 Task: Send an email with the 'partnershipproposal.pdf' file attached.
Action: Mouse moved to (70, 139)
Screenshot: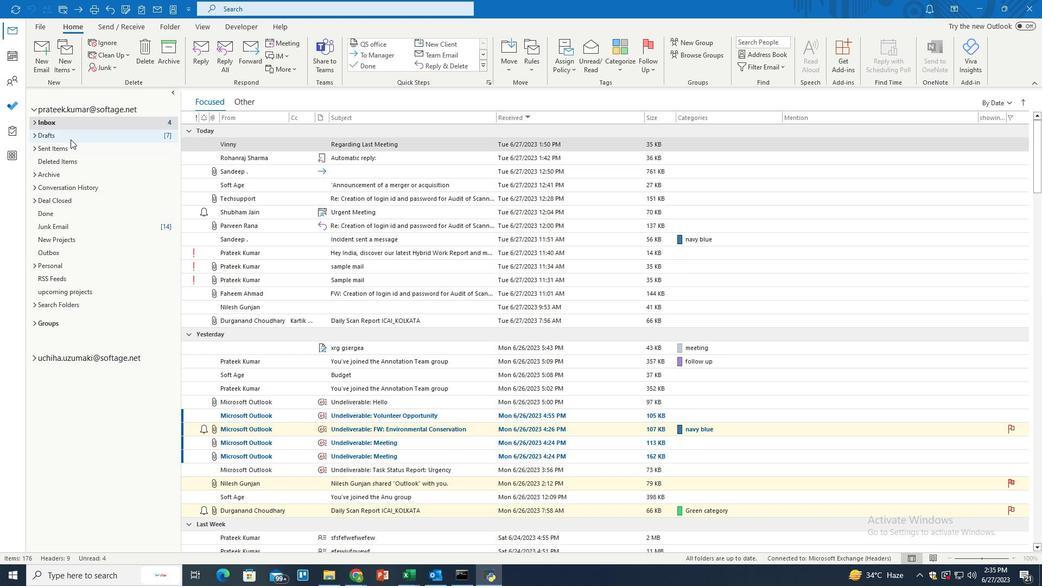 
Action: Mouse pressed left at (70, 139)
Screenshot: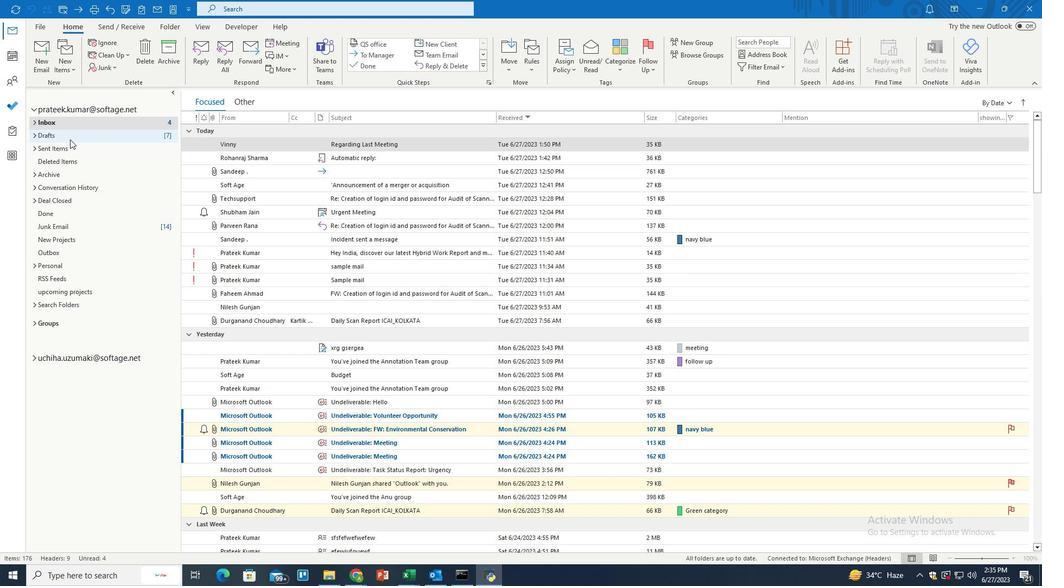 
Action: Mouse moved to (375, 154)
Screenshot: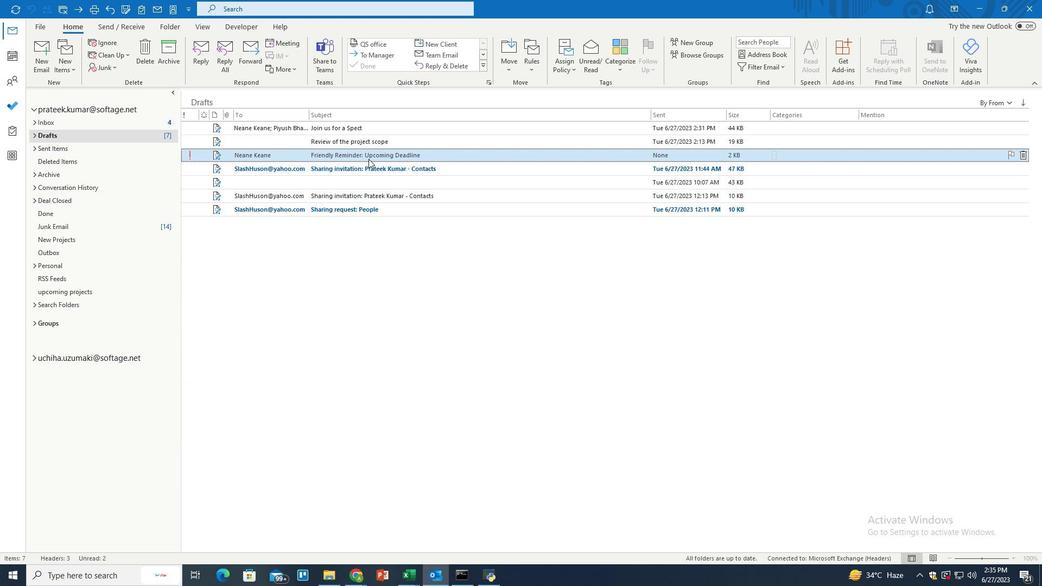 
Action: Mouse pressed left at (375, 154)
Screenshot: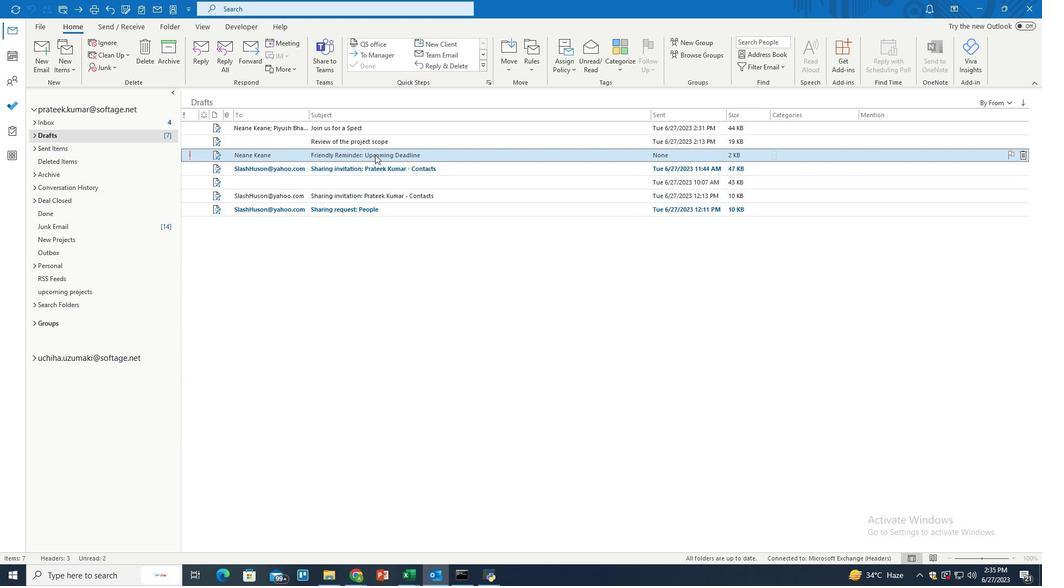 
Action: Mouse pressed left at (375, 154)
Screenshot: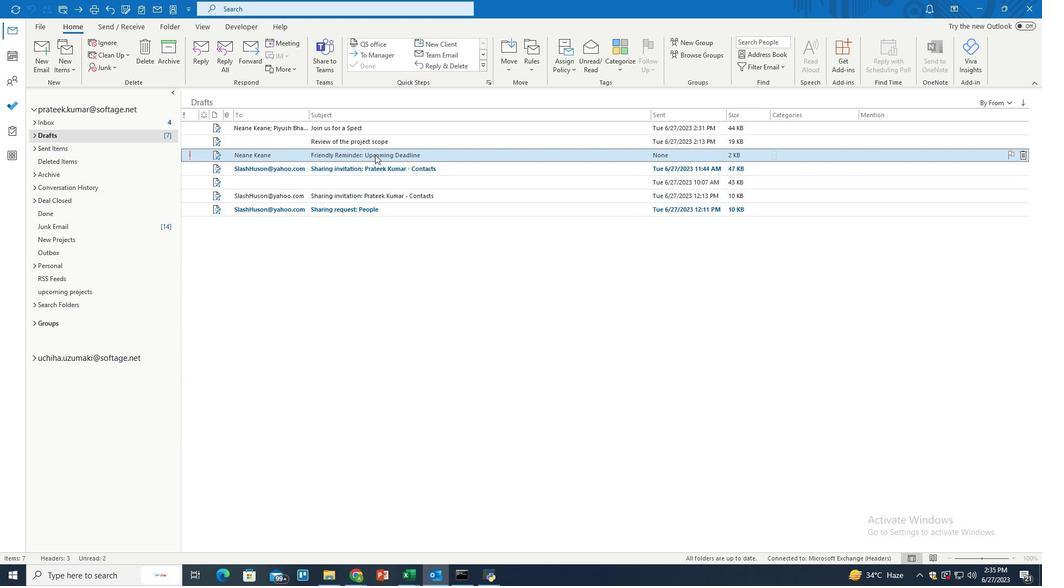 
Action: Mouse moved to (173, 121)
Screenshot: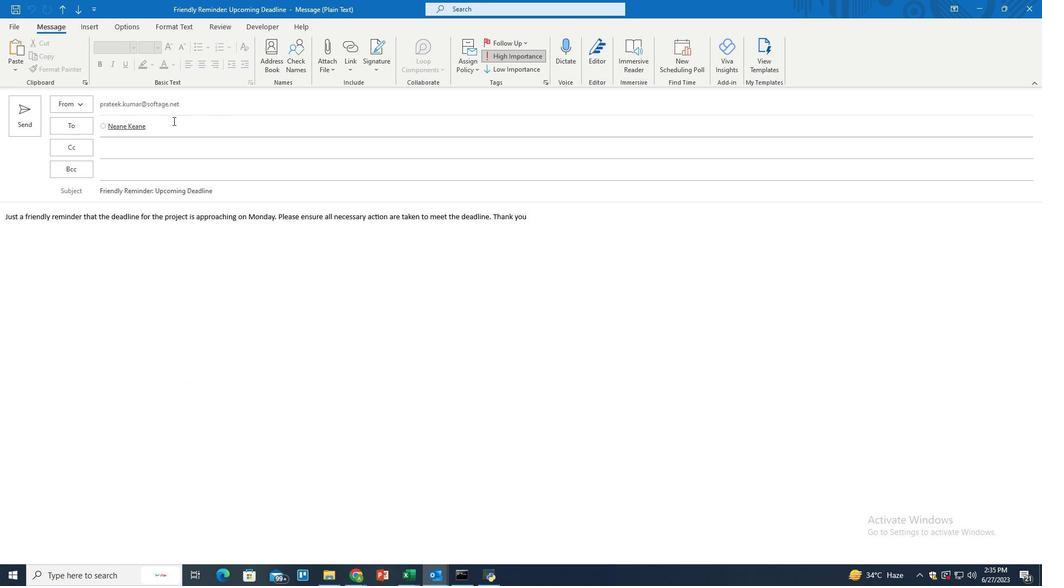 
Action: Mouse pressed left at (173, 121)
Screenshot: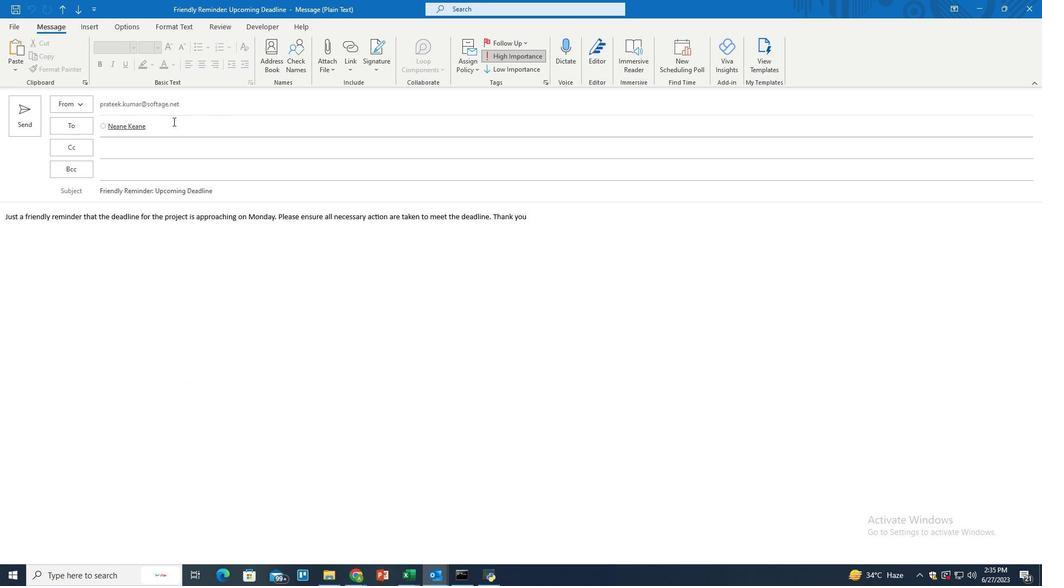 
Action: Key pressed <Key.backspace>pi<Key.enter>
Screenshot: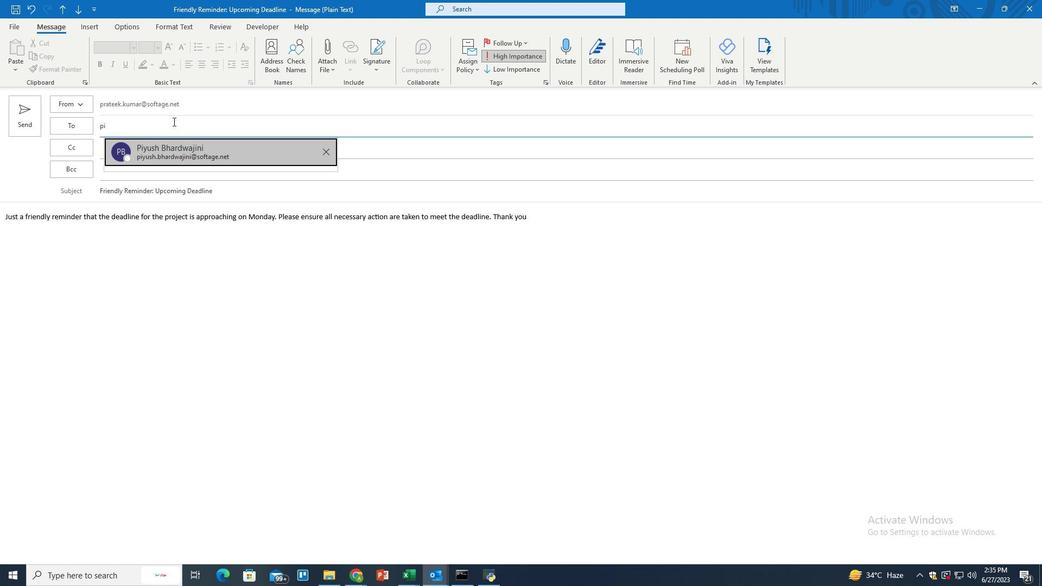 
Action: Mouse moved to (574, 220)
Screenshot: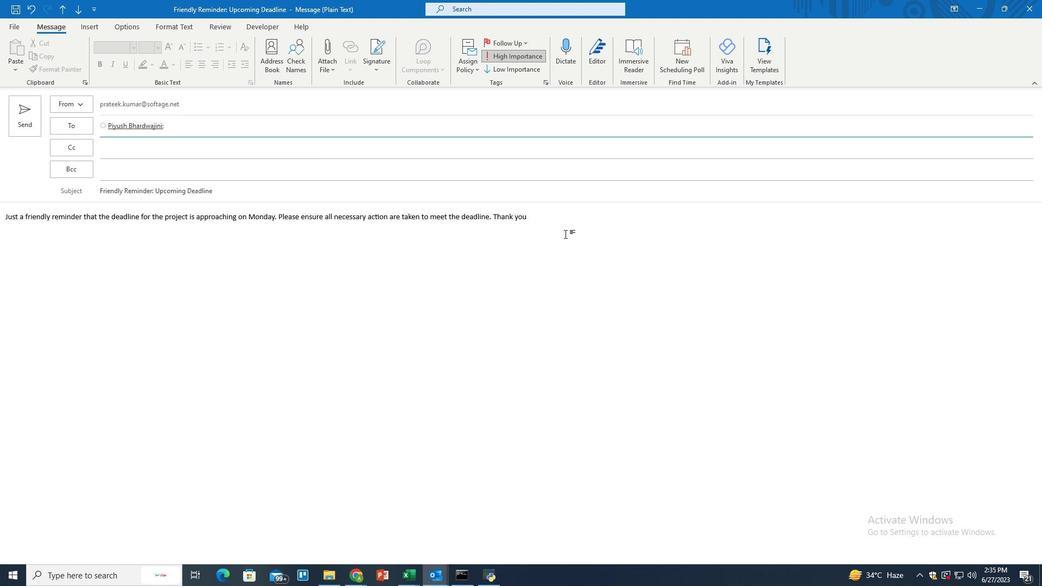
Action: Mouse pressed left at (574, 220)
Screenshot: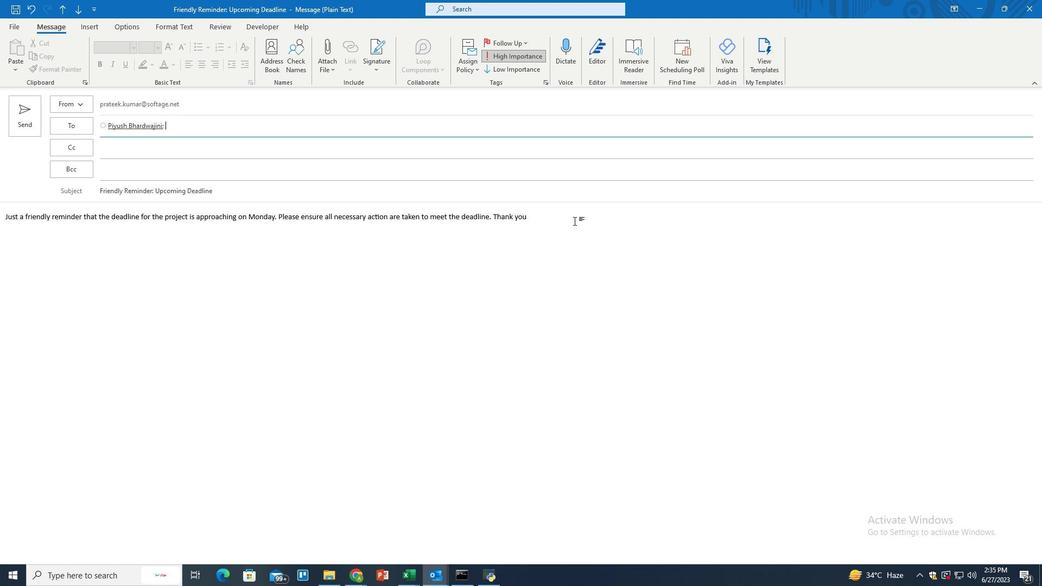 
Action: Key pressed <Key.shift_r><Key.enter>
Screenshot: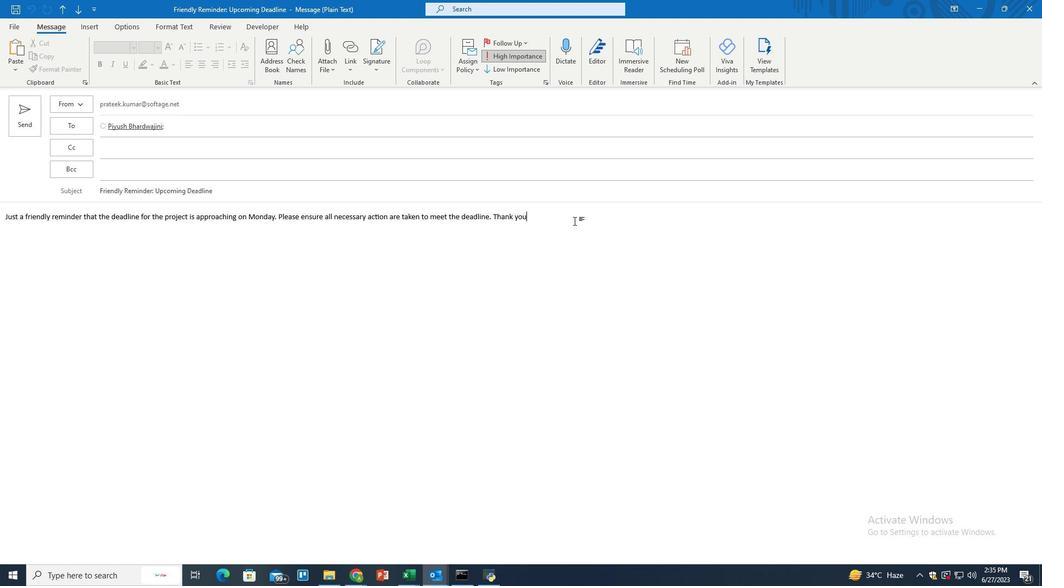 
Action: Mouse moved to (94, 28)
Screenshot: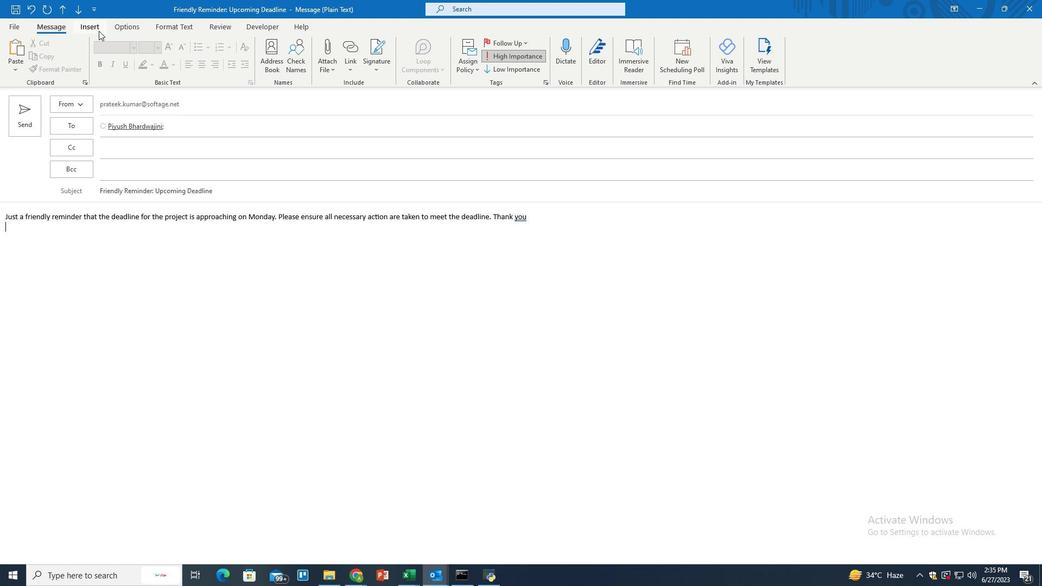 
Action: Mouse pressed left at (94, 28)
Screenshot: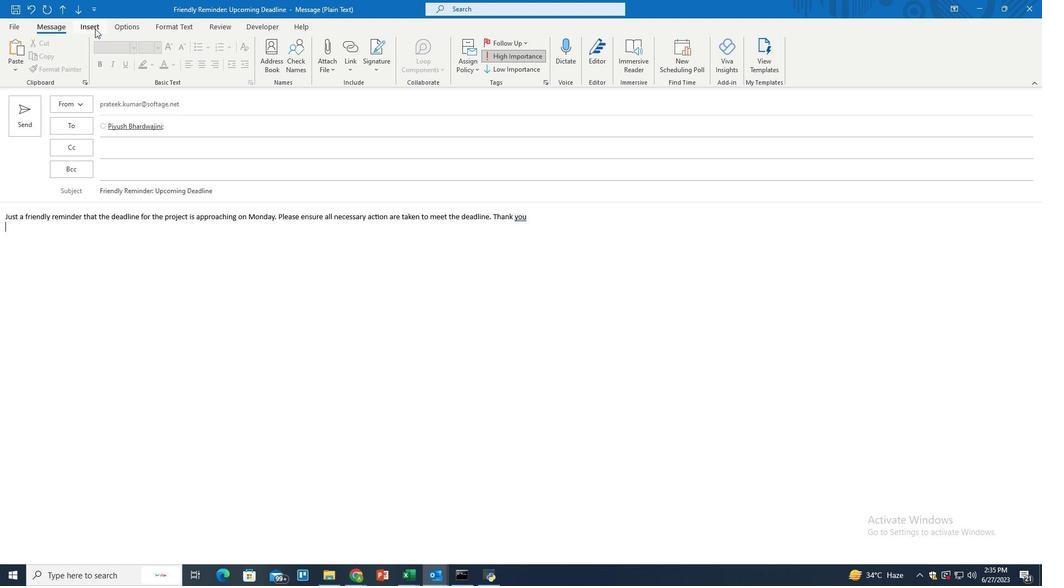 
Action: Mouse moved to (20, 51)
Screenshot: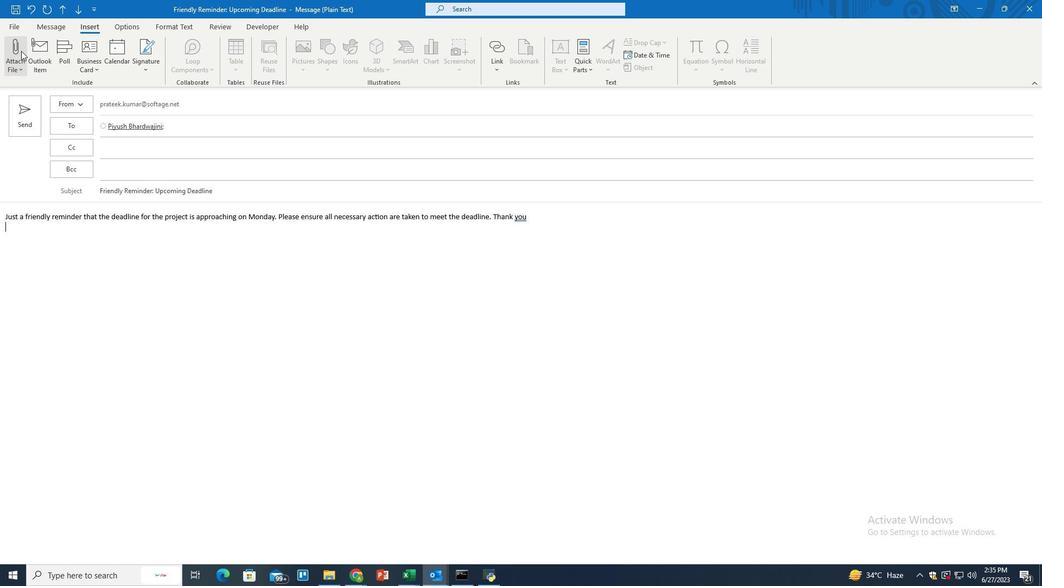 
Action: Mouse pressed left at (20, 51)
Screenshot: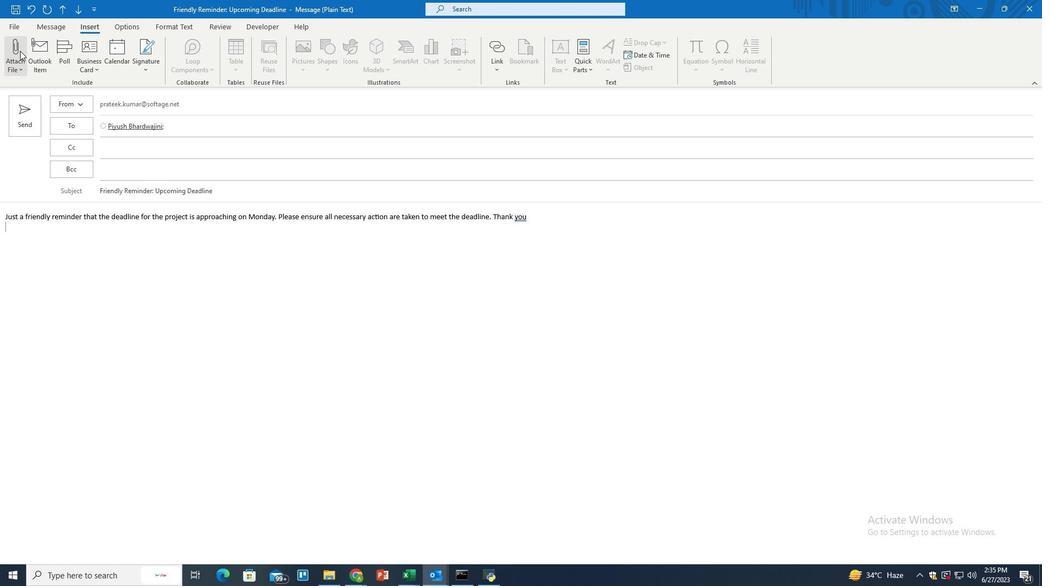 
Action: Mouse moved to (61, 446)
Screenshot: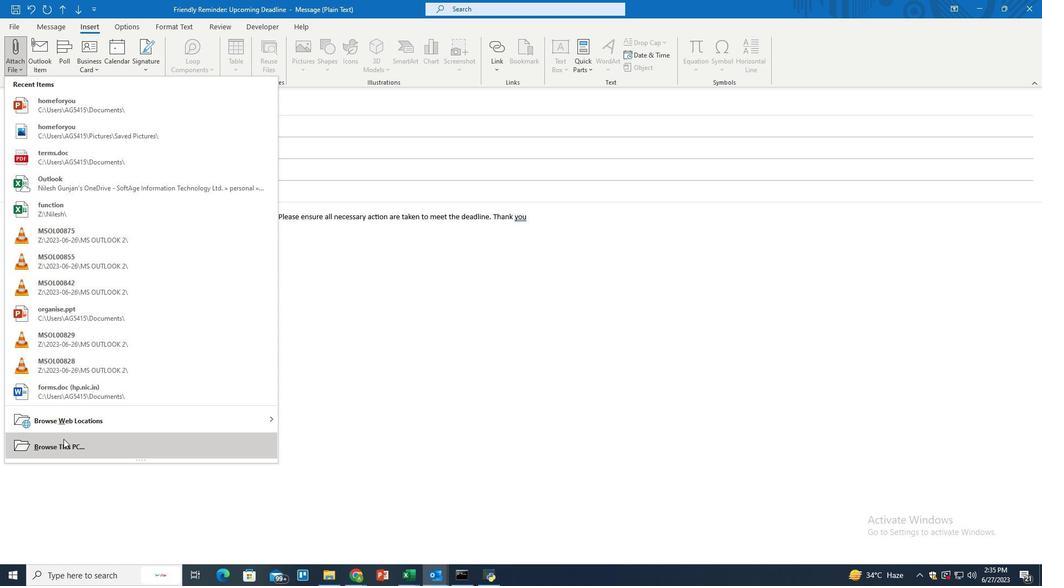 
Action: Mouse pressed left at (61, 446)
Screenshot: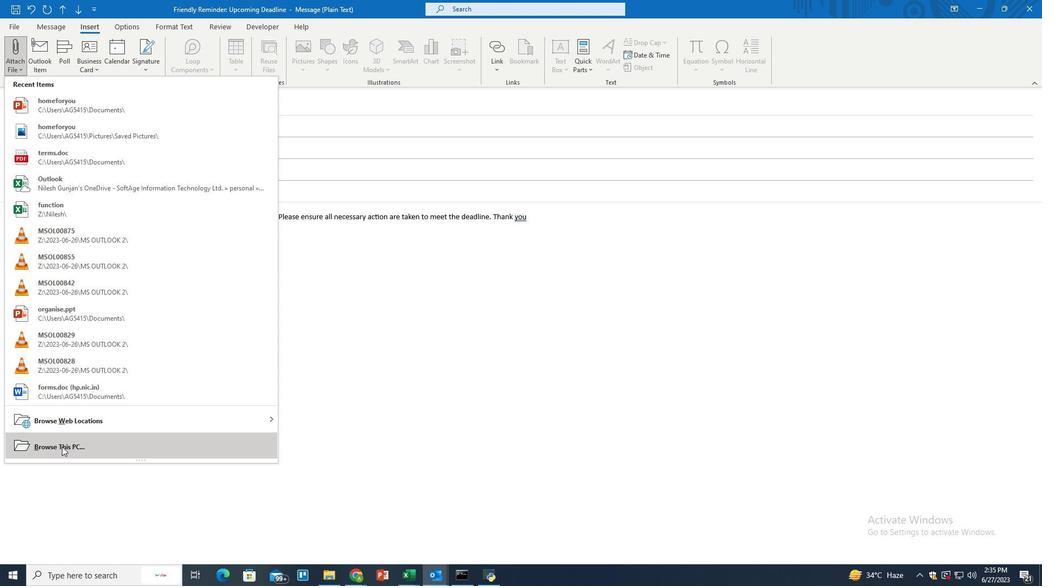 
Action: Mouse moved to (54, 129)
Screenshot: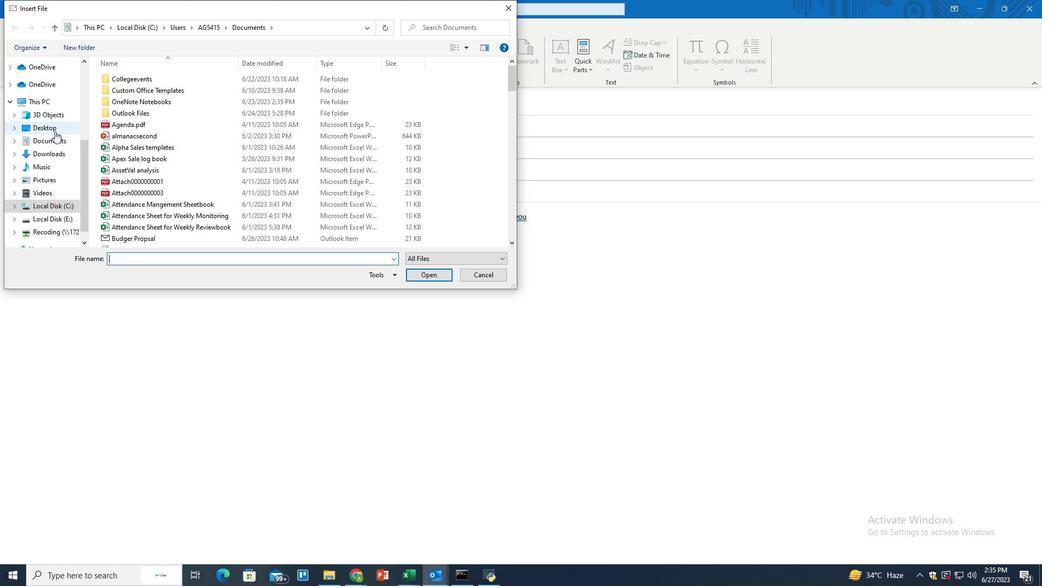 
Action: Mouse pressed left at (54, 129)
Screenshot: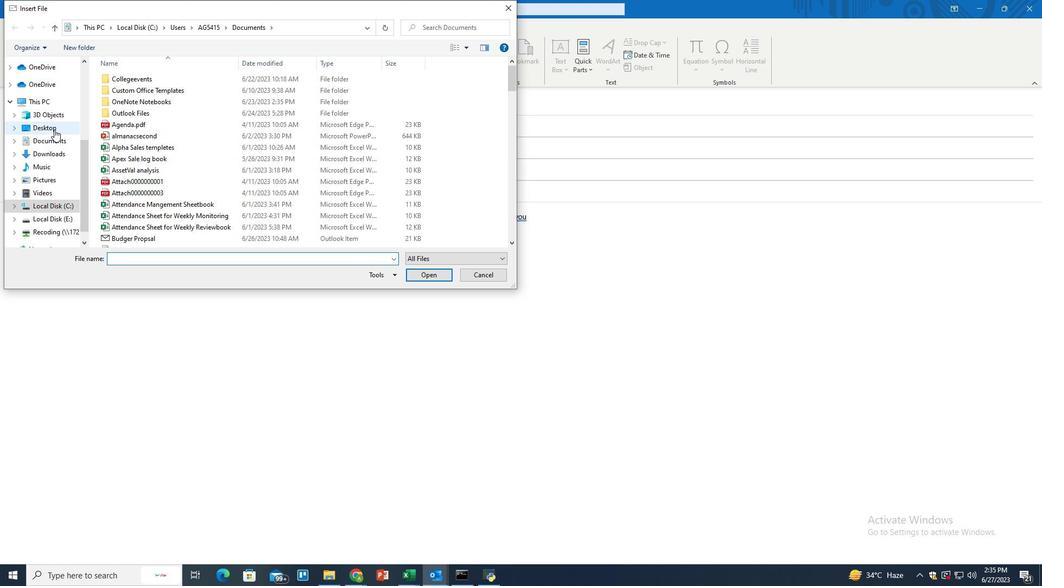 
Action: Mouse moved to (131, 126)
Screenshot: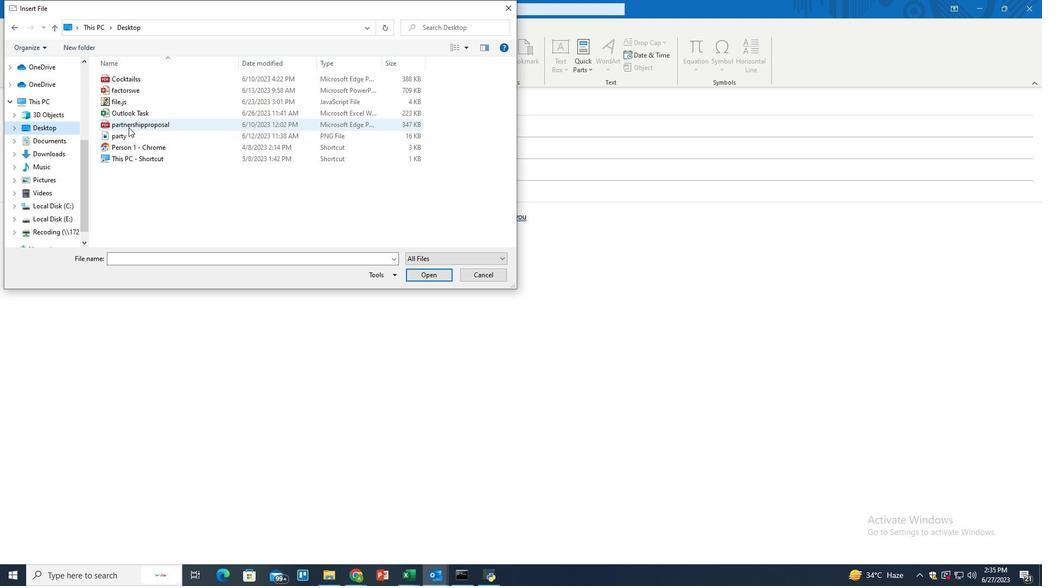 
Action: Mouse pressed left at (131, 126)
Screenshot: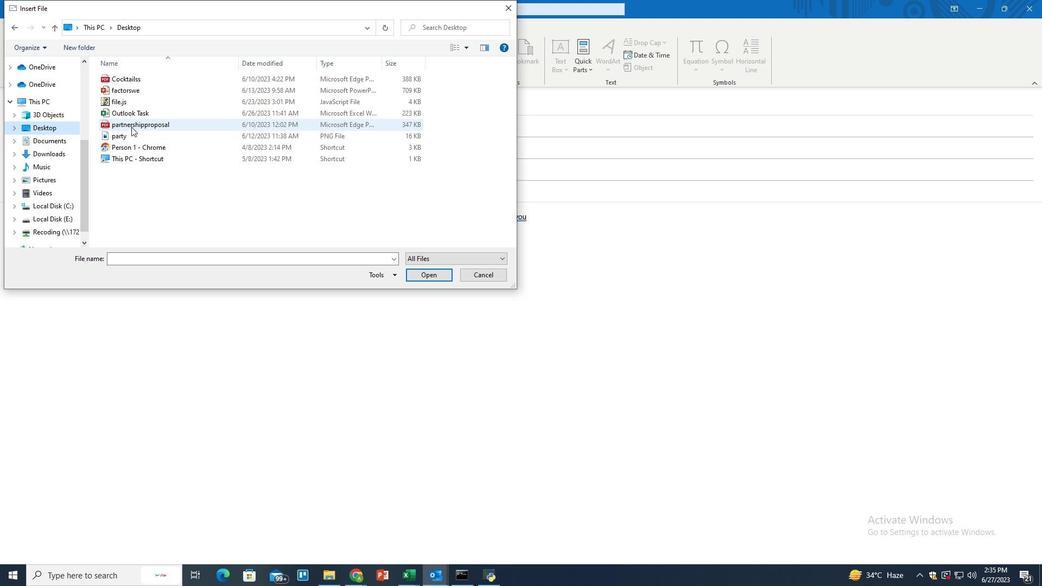 
Action: Mouse moved to (435, 272)
Screenshot: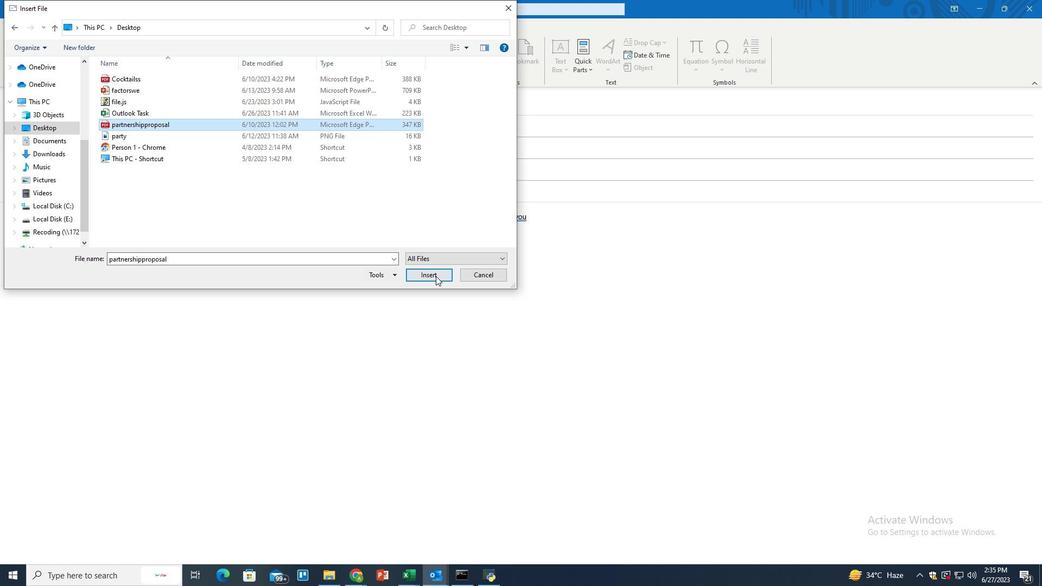 
Action: Mouse pressed left at (435, 272)
Screenshot: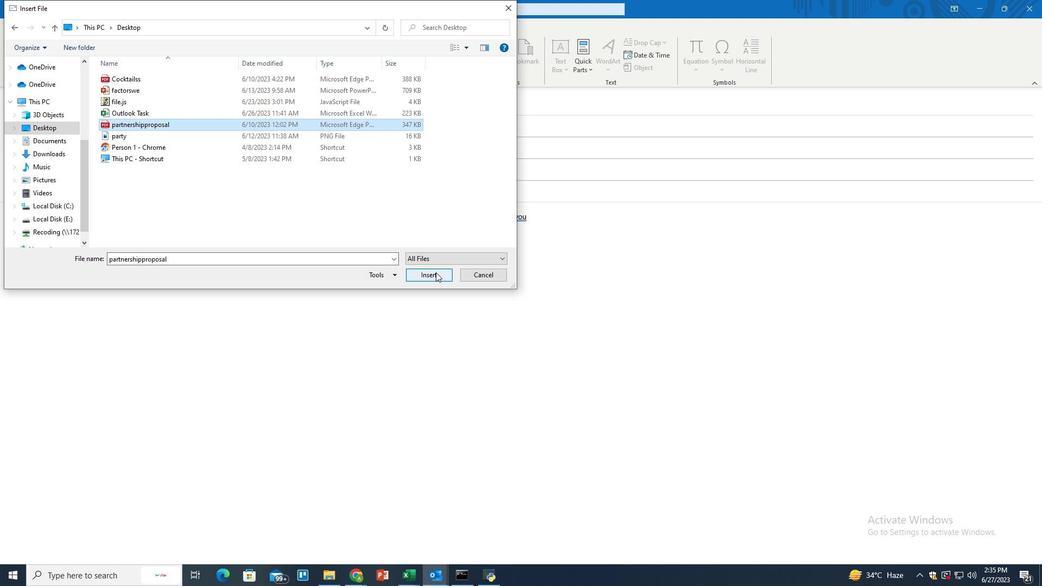 
Action: Mouse moved to (29, 117)
Screenshot: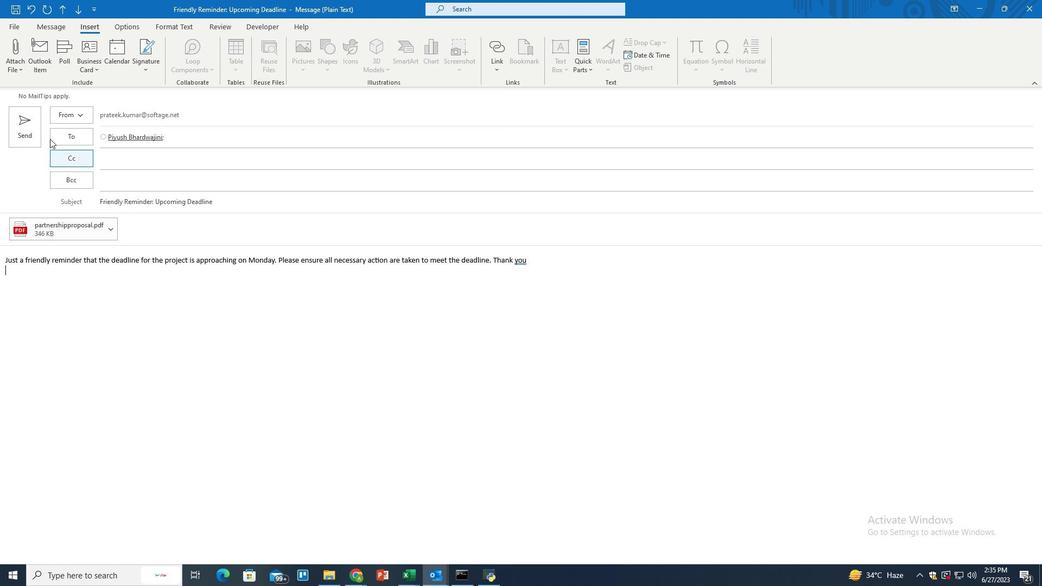 
Action: Mouse pressed left at (29, 117)
Screenshot: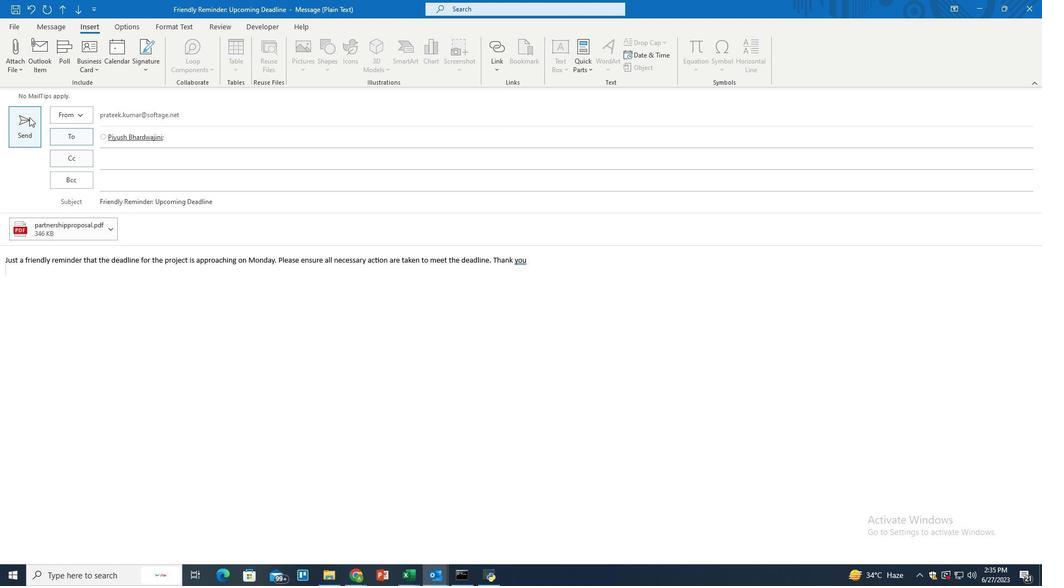 
Action: Mouse moved to (419, 399)
Screenshot: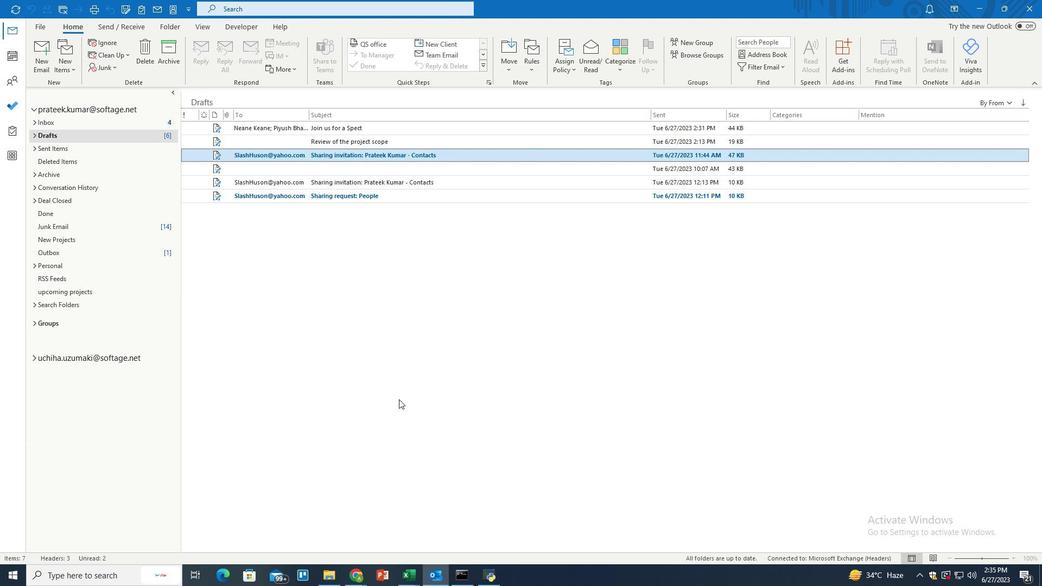 
